 Task: Set the city for billing information to "Utah".
Action: Mouse moved to (1117, 109)
Screenshot: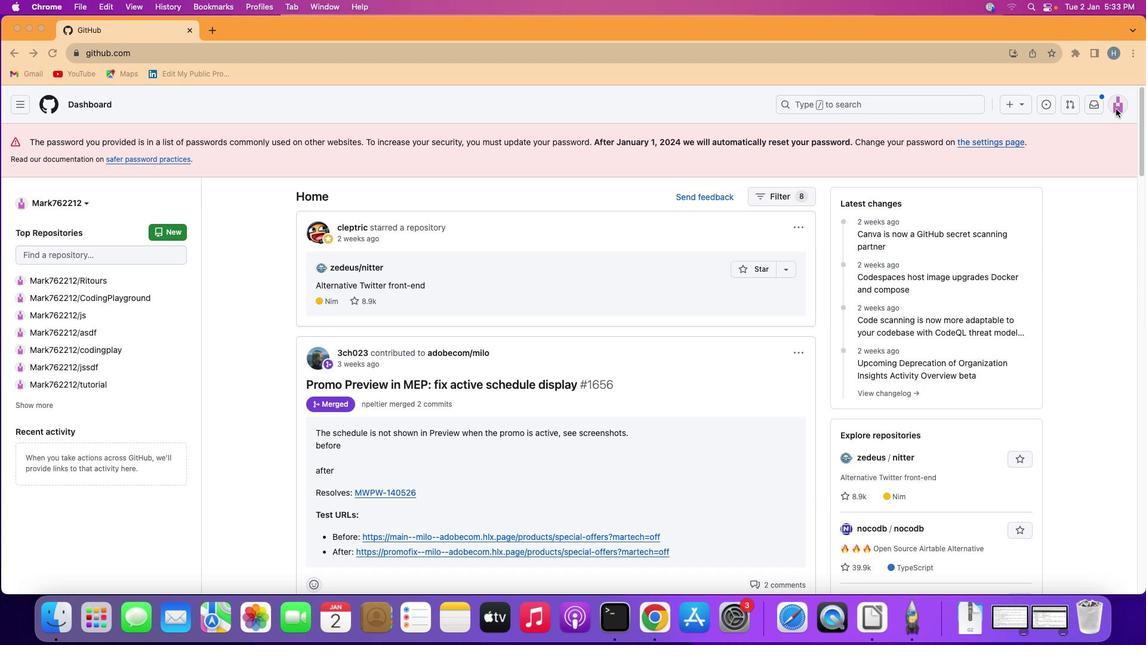 
Action: Mouse pressed left at (1117, 109)
Screenshot: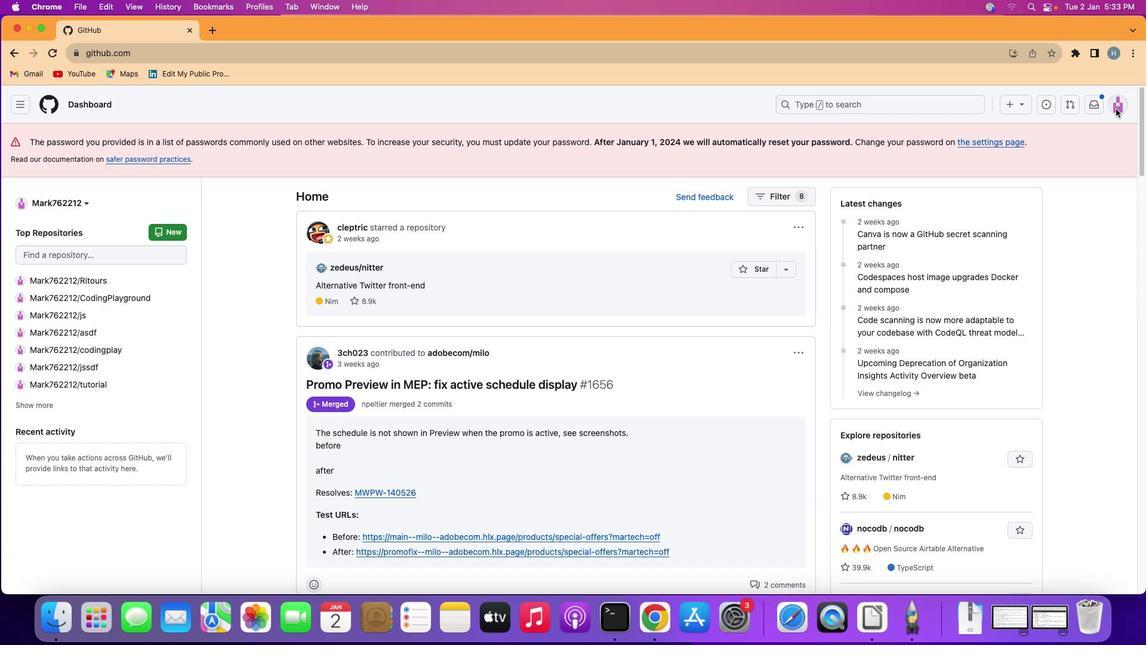 
Action: Mouse moved to (1118, 101)
Screenshot: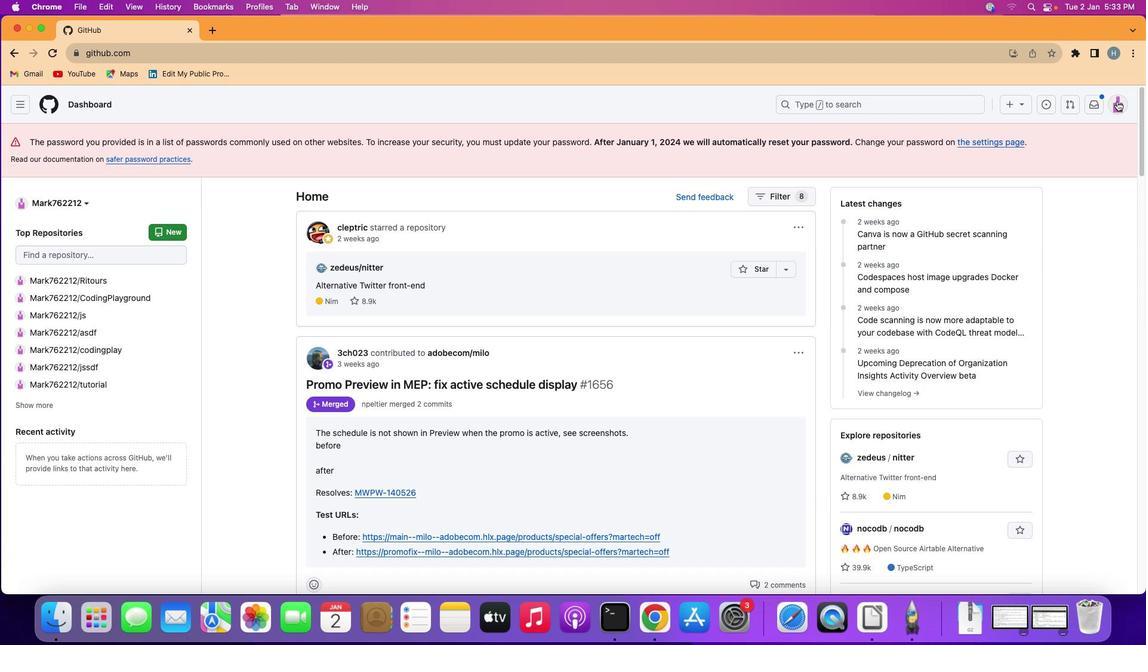 
Action: Mouse pressed left at (1118, 101)
Screenshot: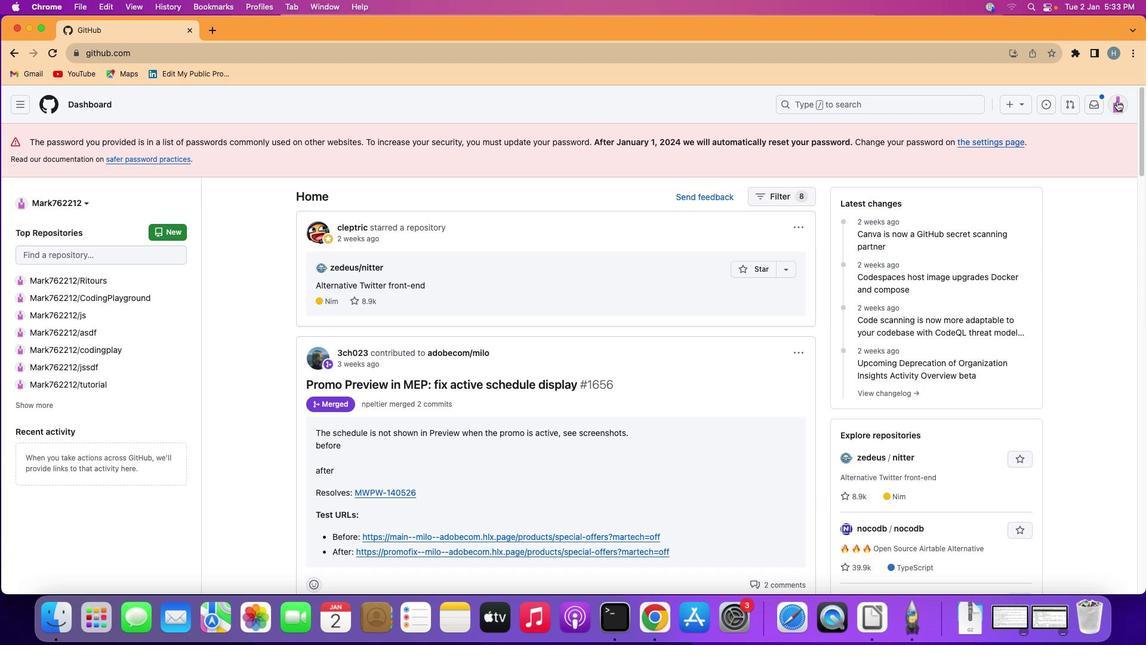 
Action: Mouse moved to (1029, 429)
Screenshot: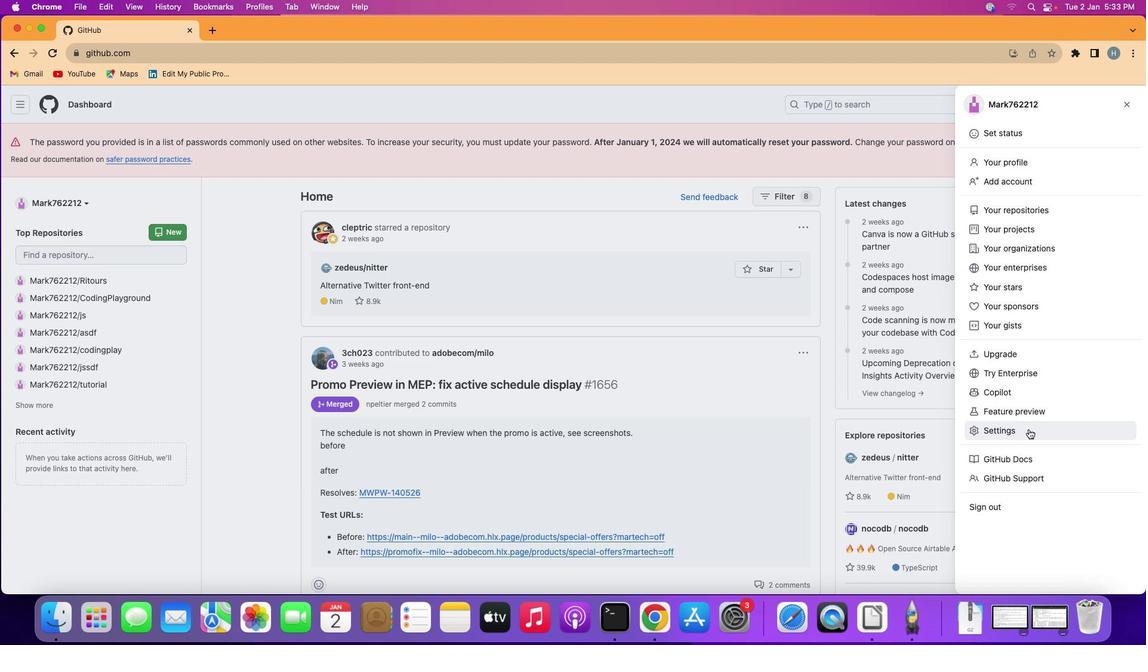 
Action: Mouse pressed left at (1029, 429)
Screenshot: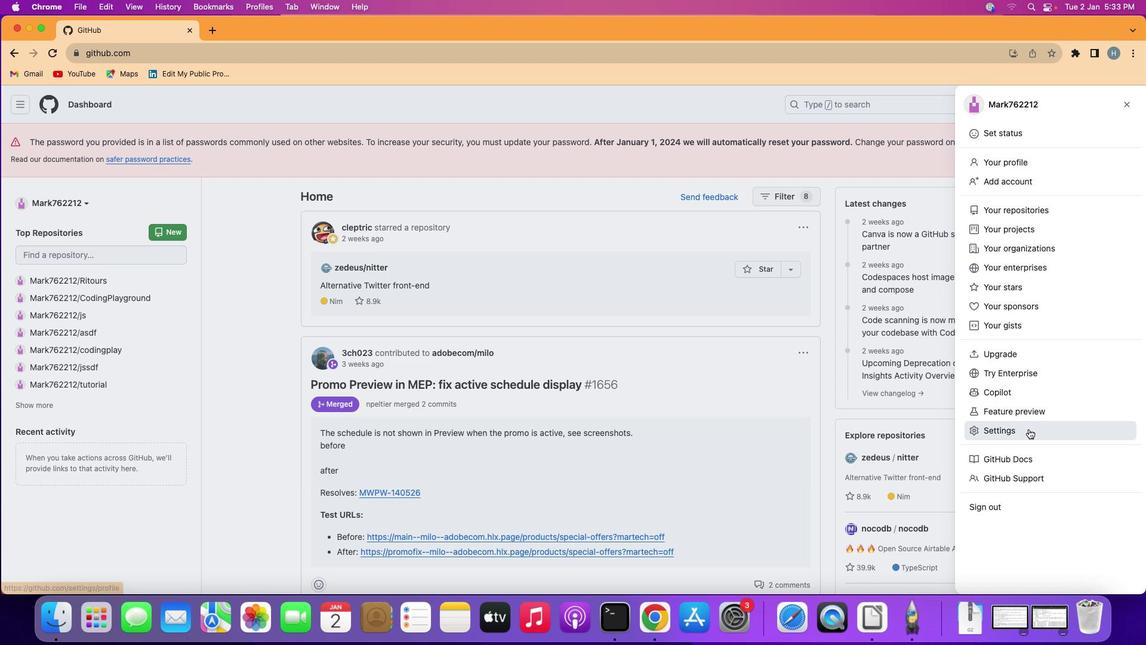 
Action: Mouse moved to (275, 370)
Screenshot: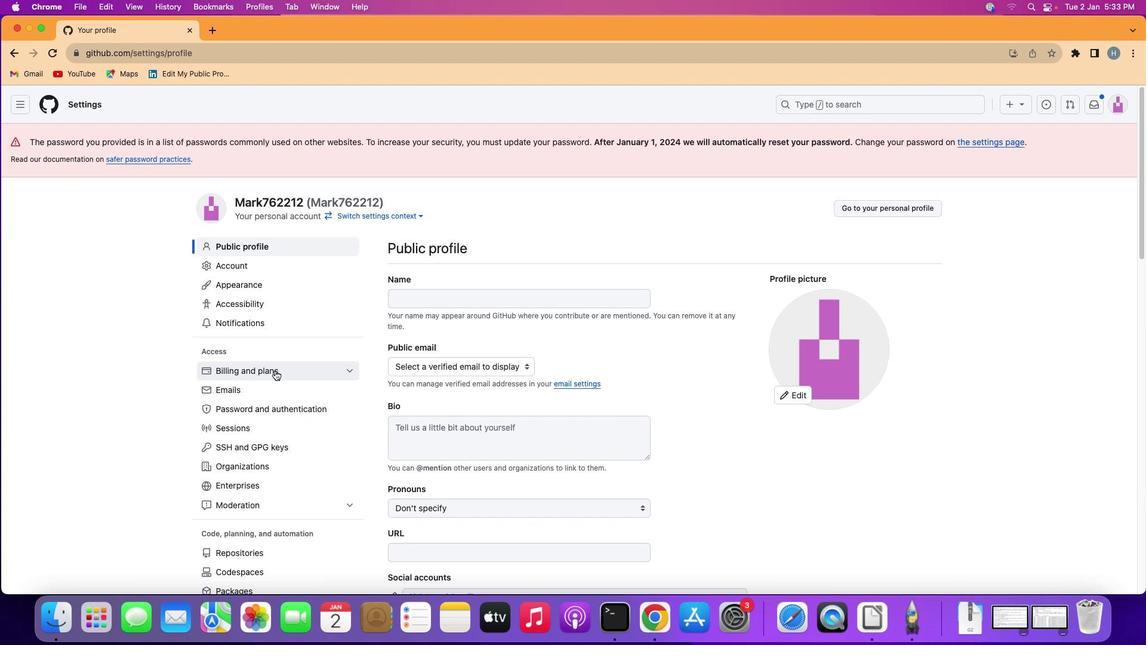 
Action: Mouse pressed left at (275, 370)
Screenshot: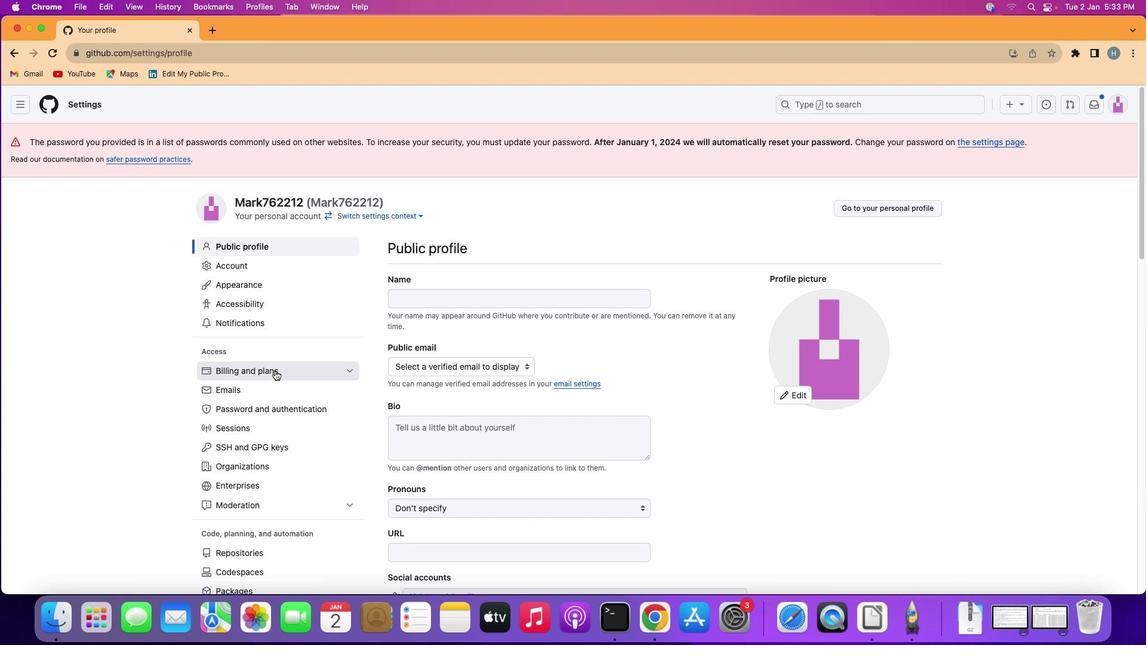 
Action: Mouse moved to (271, 426)
Screenshot: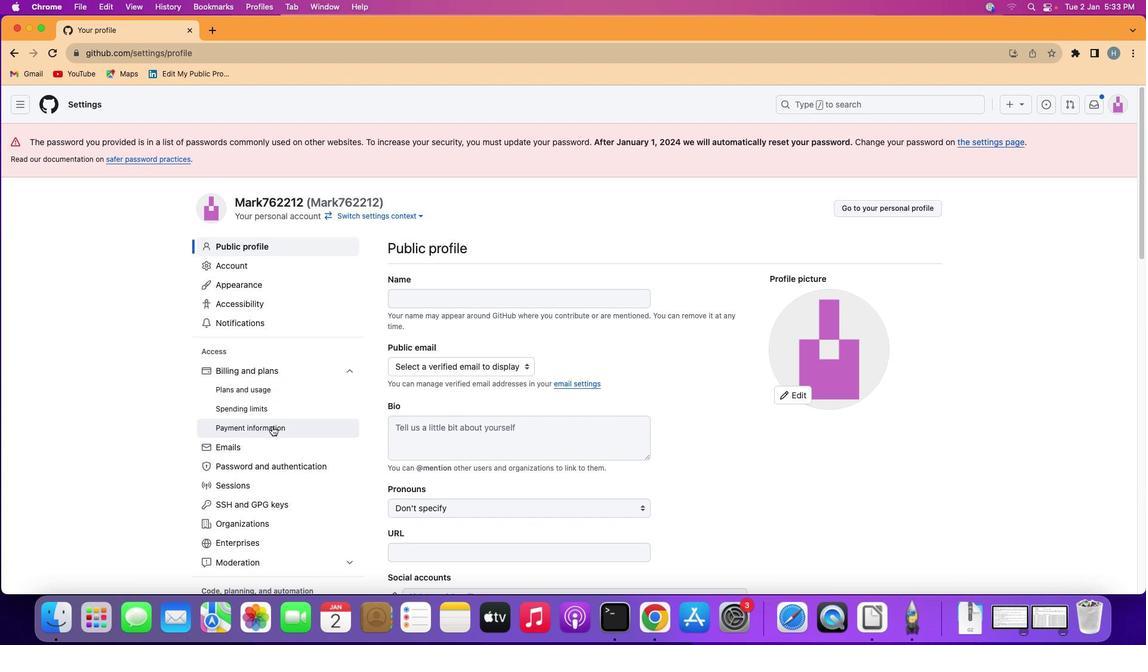 
Action: Mouse pressed left at (271, 426)
Screenshot: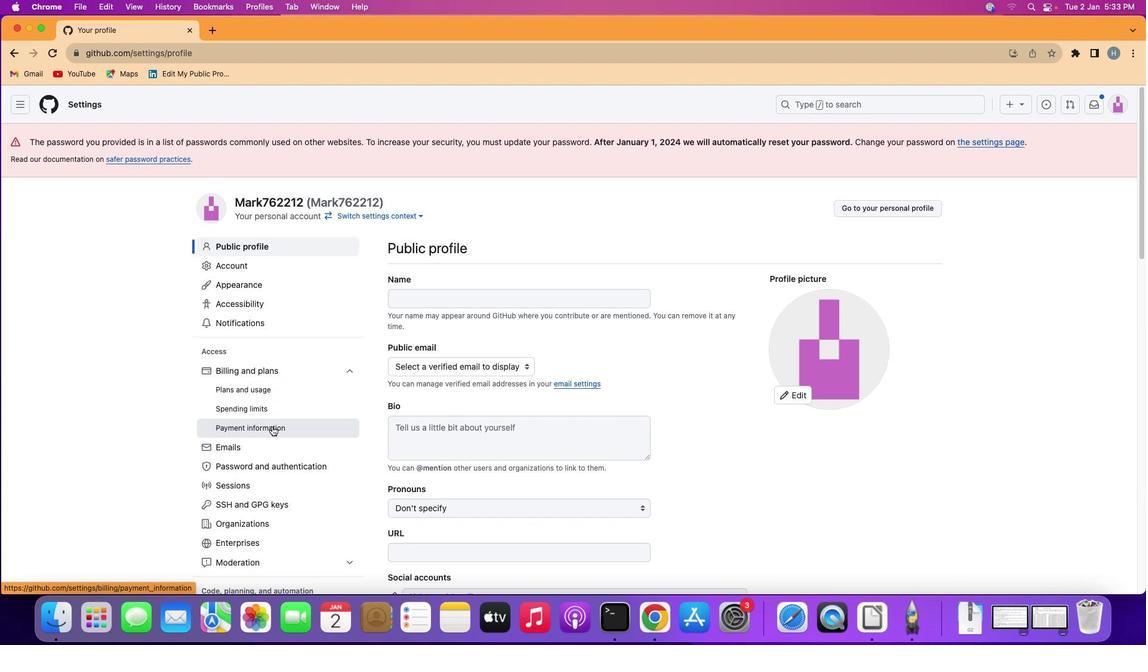 
Action: Mouse moved to (546, 475)
Screenshot: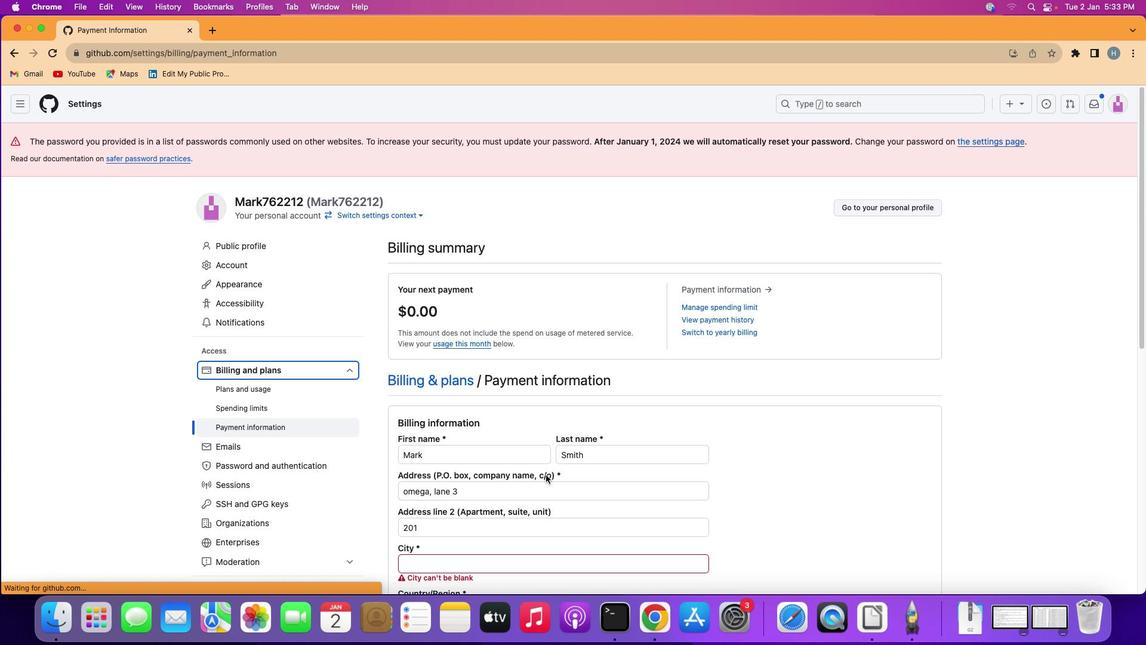 
Action: Mouse scrolled (546, 475) with delta (0, 0)
Screenshot: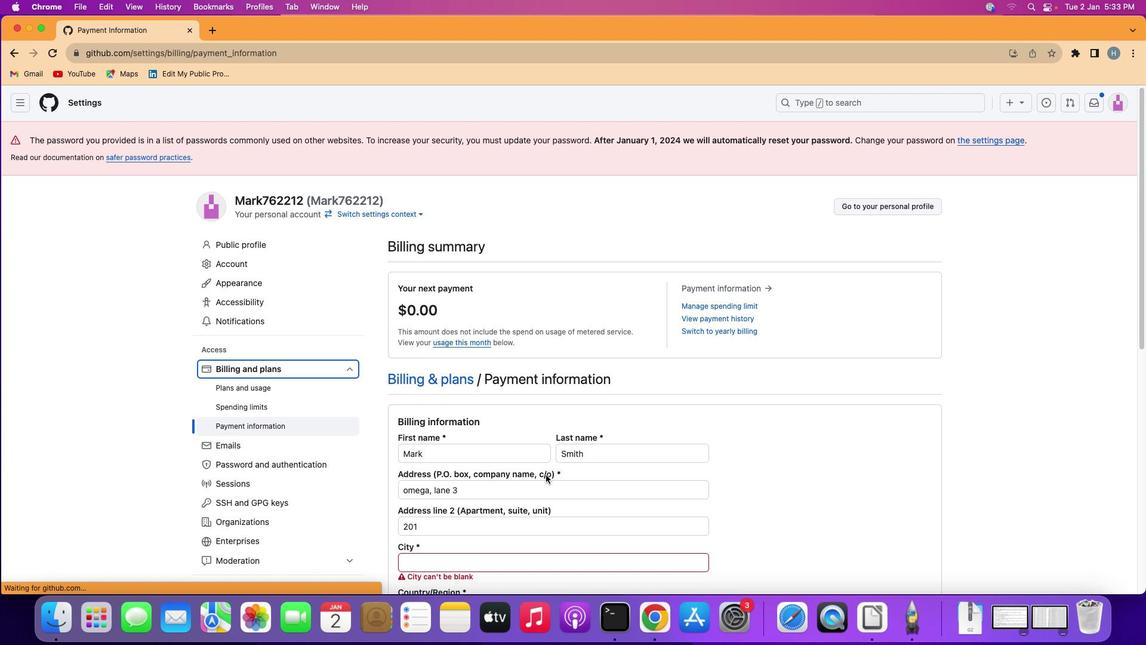 
Action: Mouse scrolled (546, 475) with delta (0, 0)
Screenshot: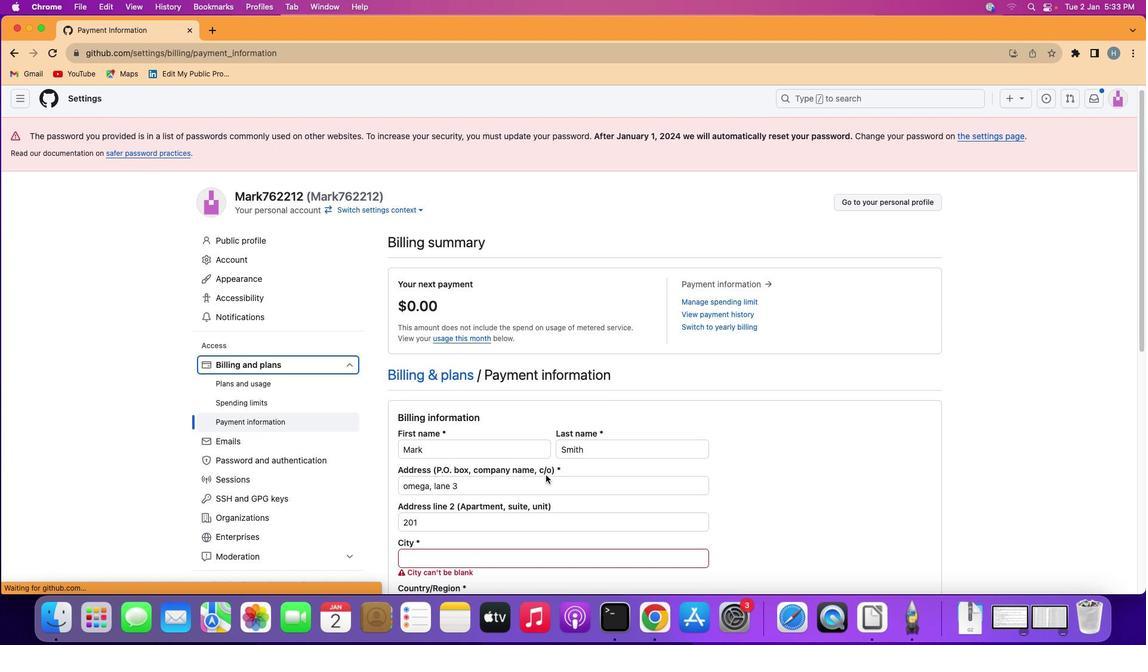 
Action: Mouse moved to (546, 475)
Screenshot: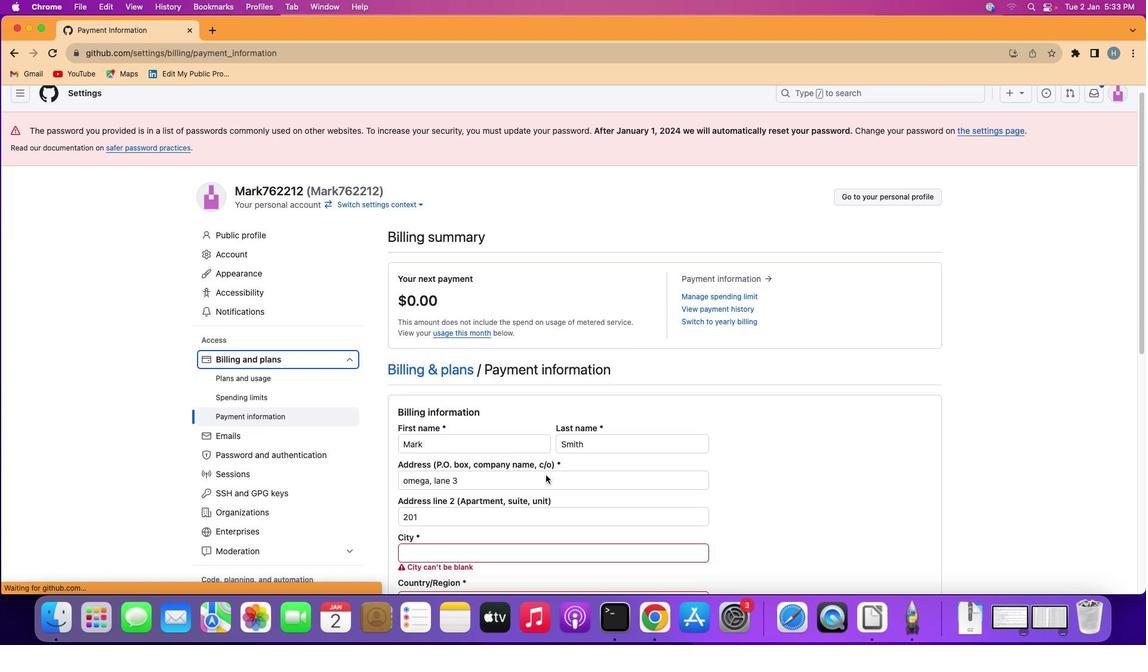 
Action: Mouse scrolled (546, 475) with delta (0, 0)
Screenshot: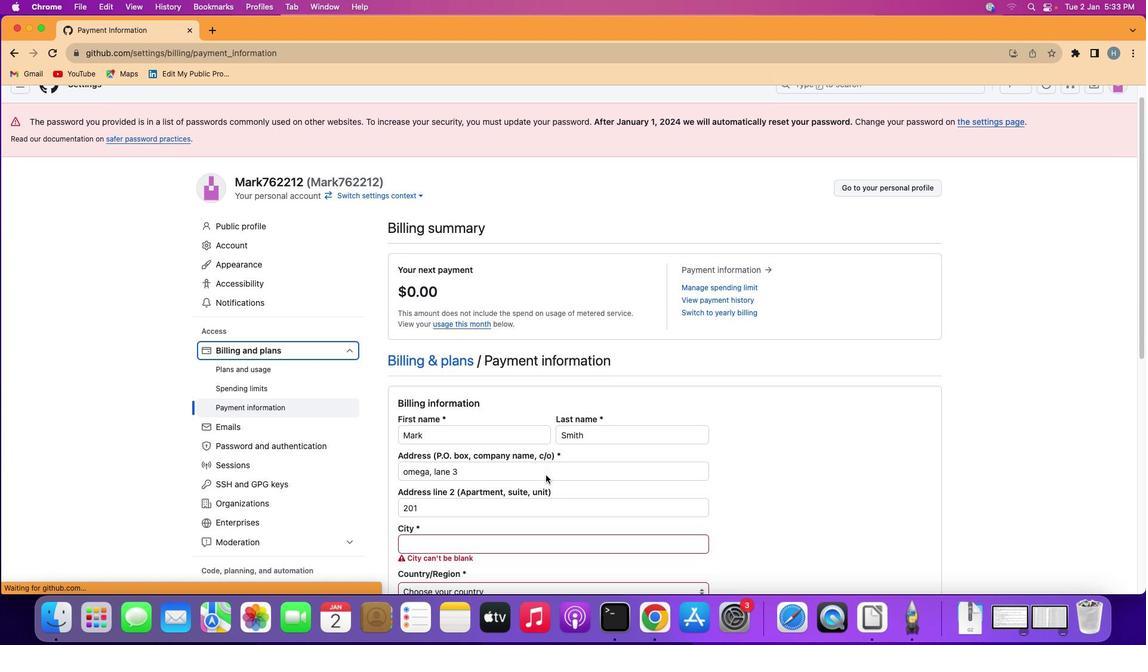 
Action: Mouse moved to (465, 497)
Screenshot: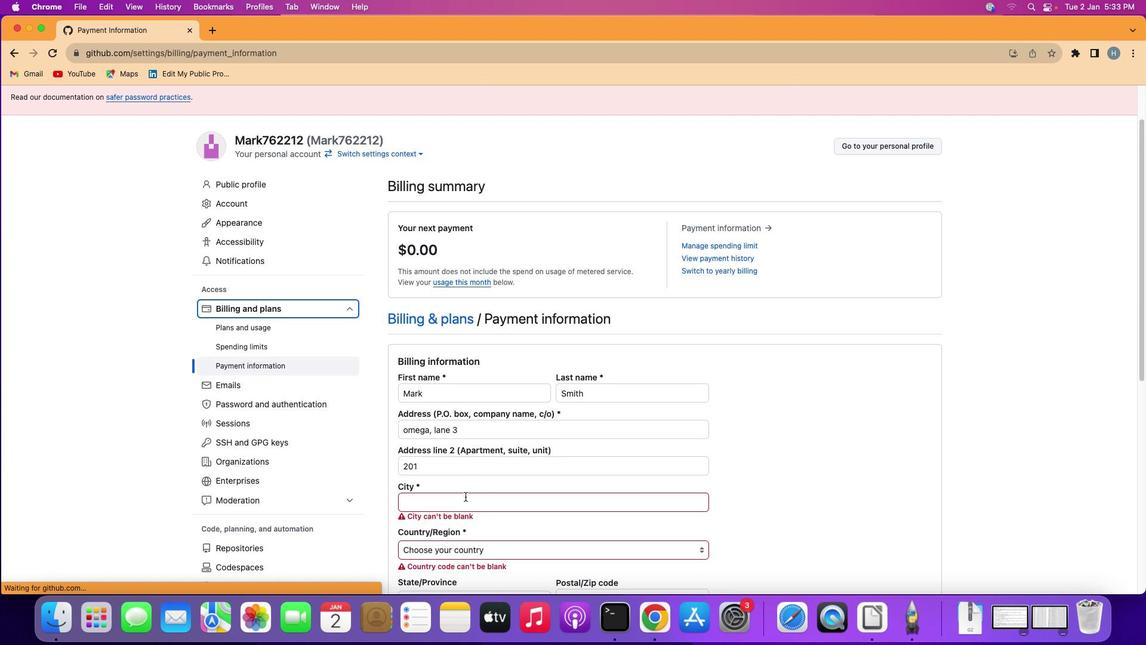 
Action: Mouse pressed left at (465, 497)
Screenshot: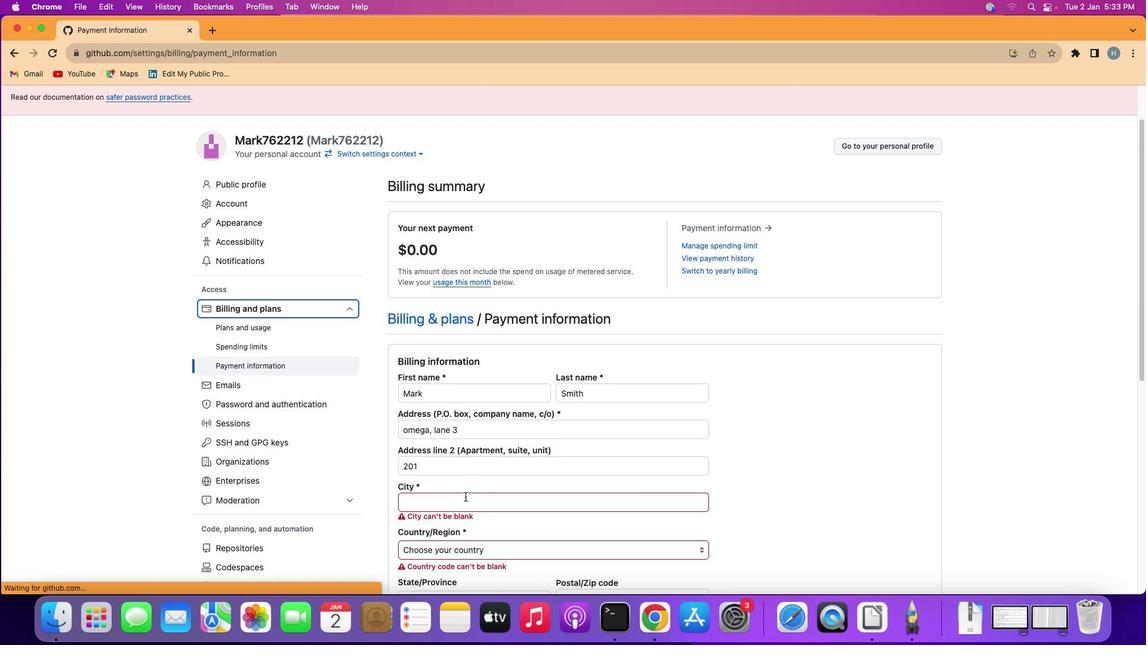 
Action: Mouse moved to (467, 496)
Screenshot: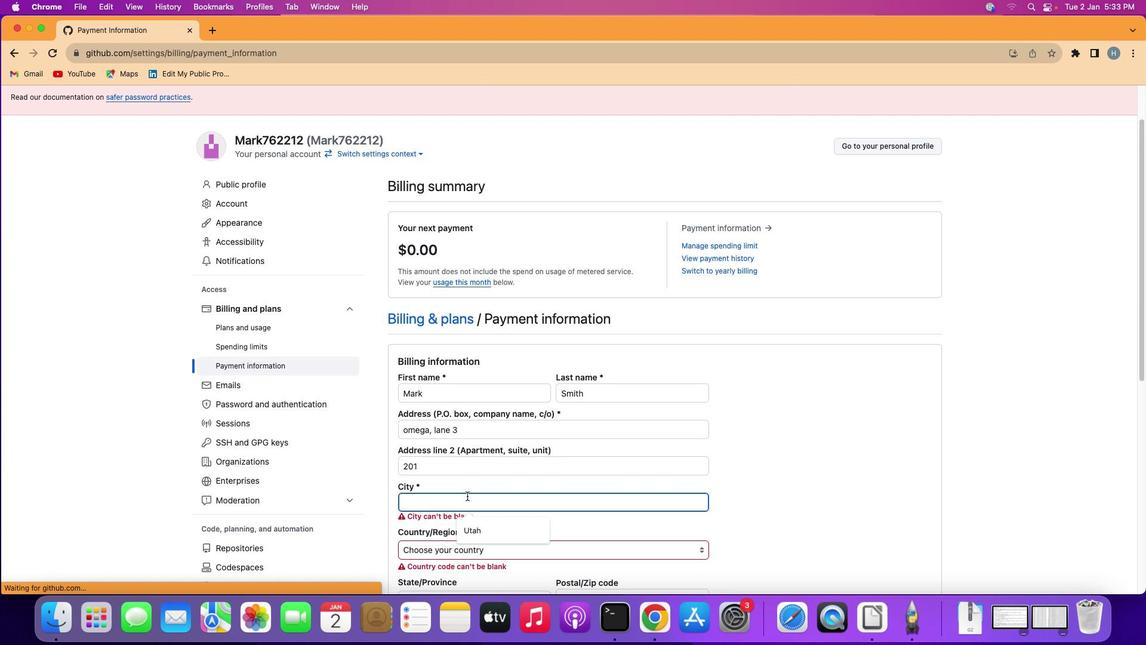 
Action: Key pressed Key.caps_lock'u''t''a''h'Key.enter
Screenshot: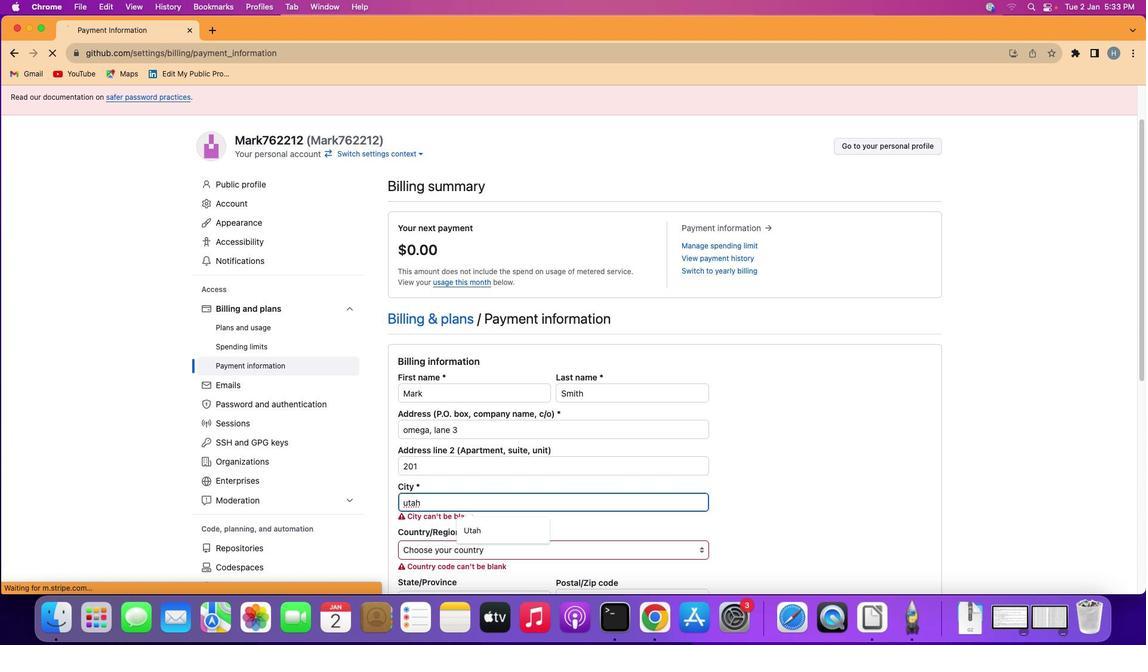 
